 Task: Set the theme color for the current profile to "Dark red and orange".
Action: Mouse moved to (1079, 28)
Screenshot: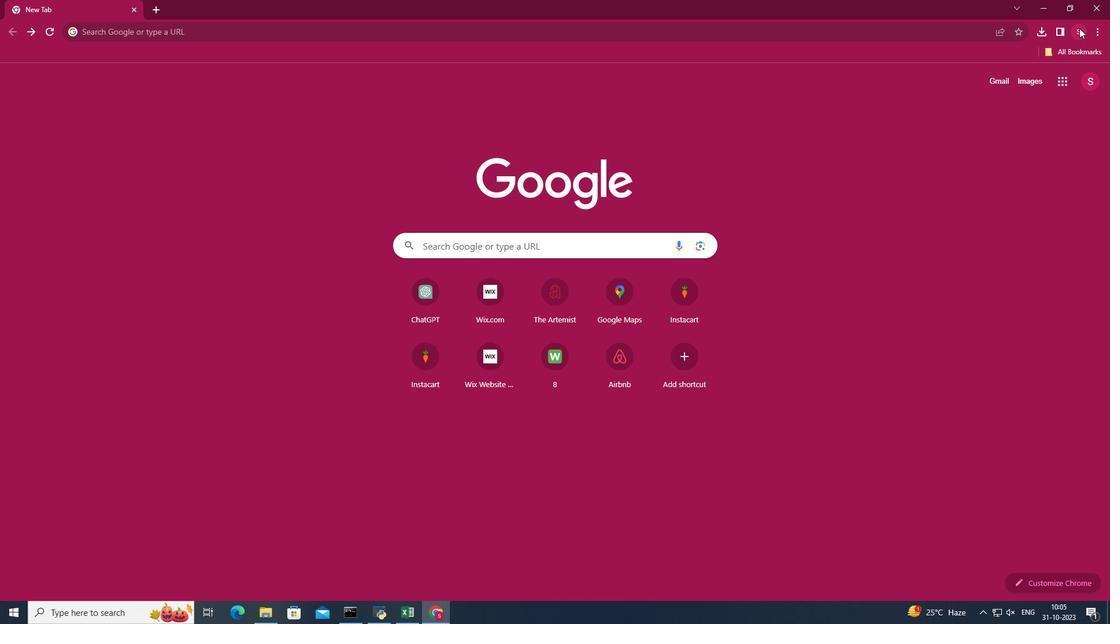
Action: Mouse pressed left at (1079, 28)
Screenshot: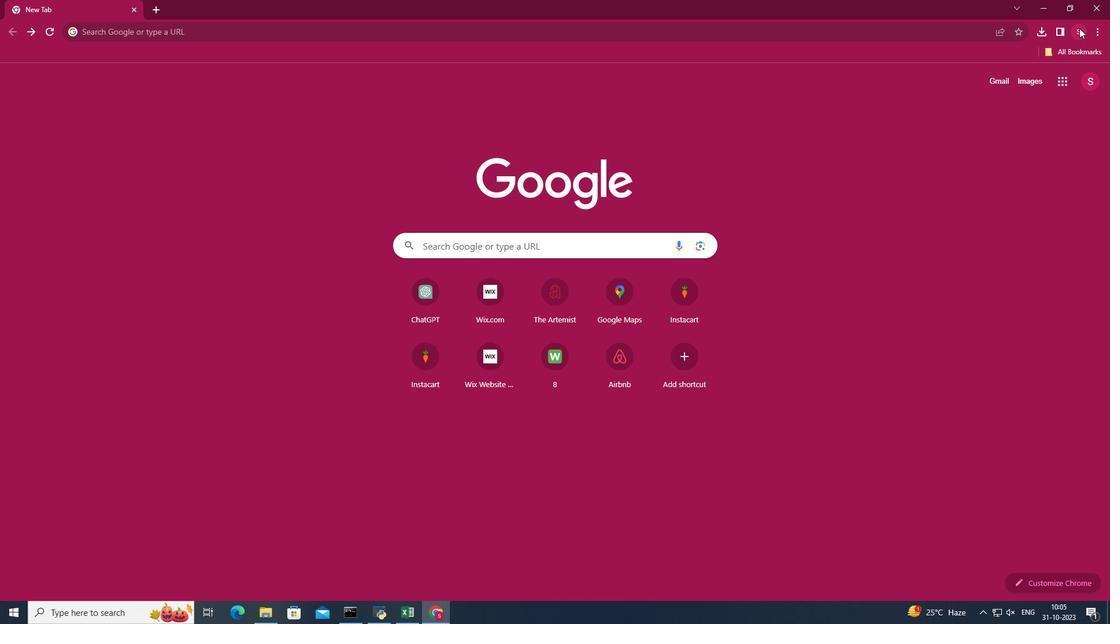 
Action: Mouse moved to (1068, 75)
Screenshot: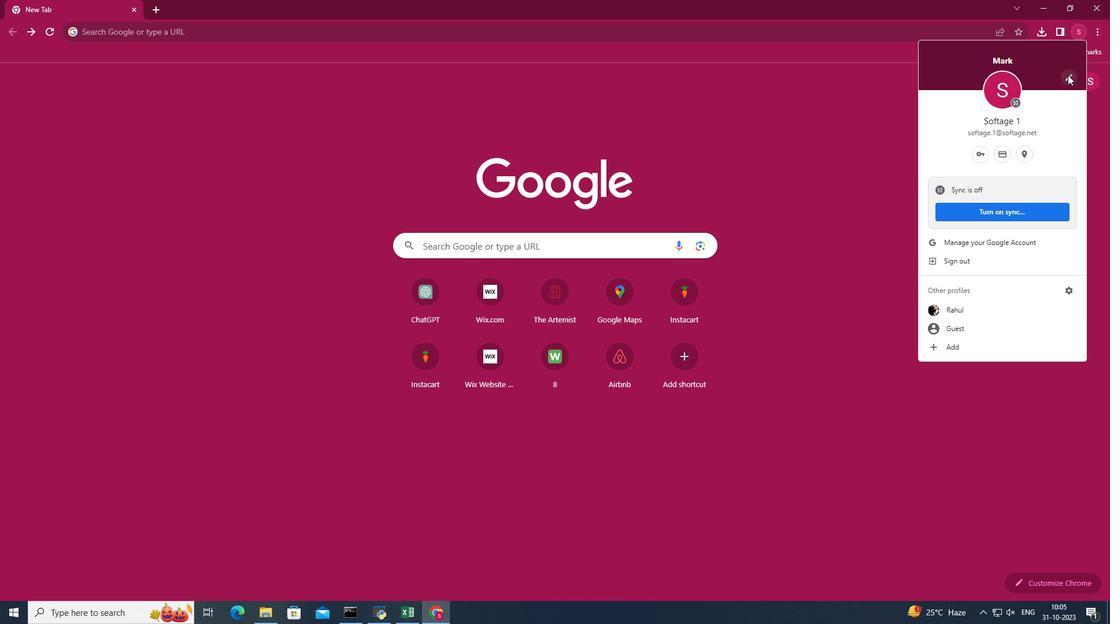 
Action: Mouse pressed left at (1068, 75)
Screenshot: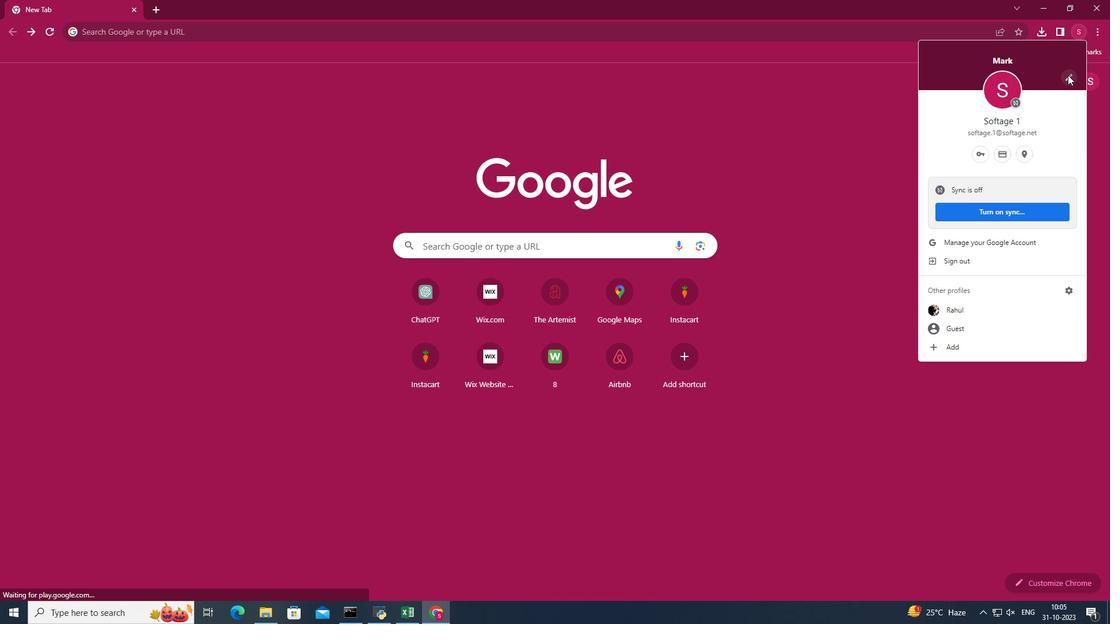
Action: Mouse moved to (469, 397)
Screenshot: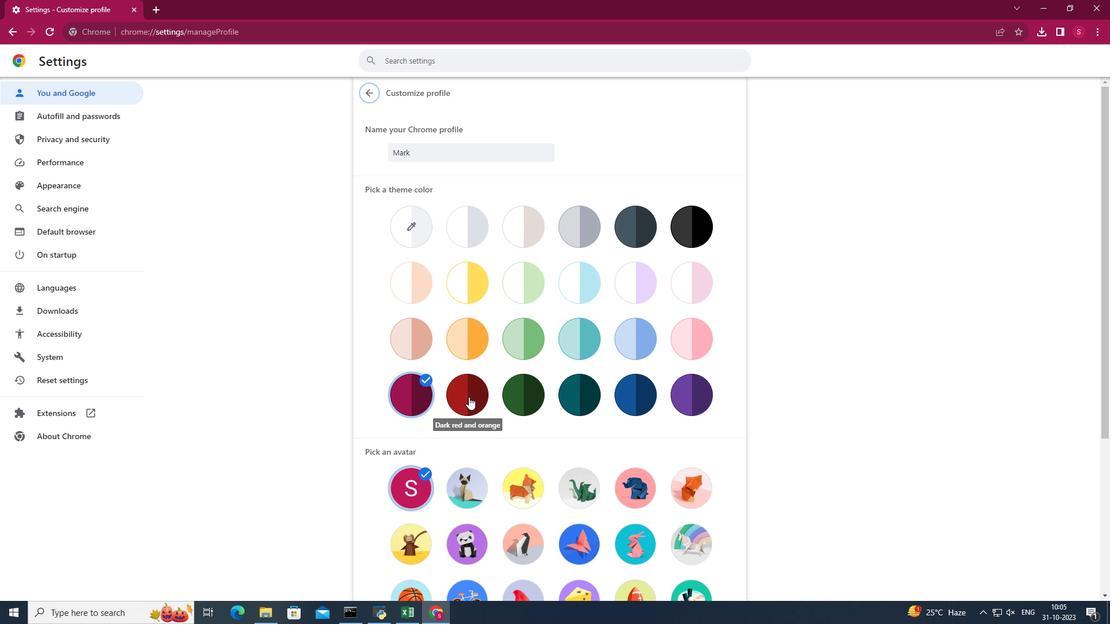 
Action: Mouse pressed left at (469, 397)
Screenshot: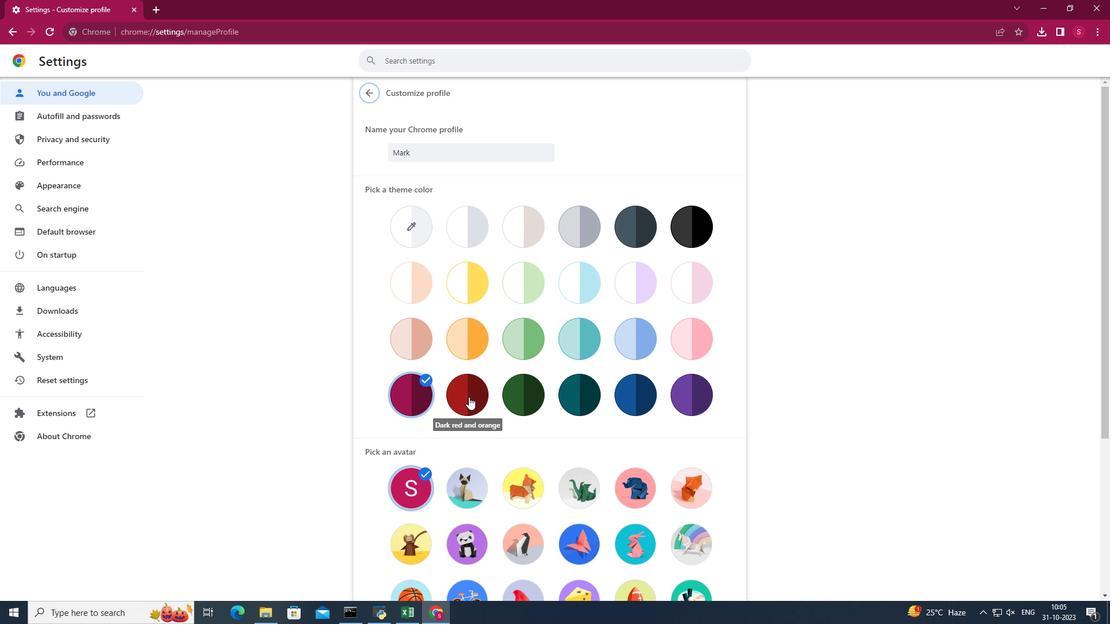 
Action: Mouse pressed left at (469, 397)
Screenshot: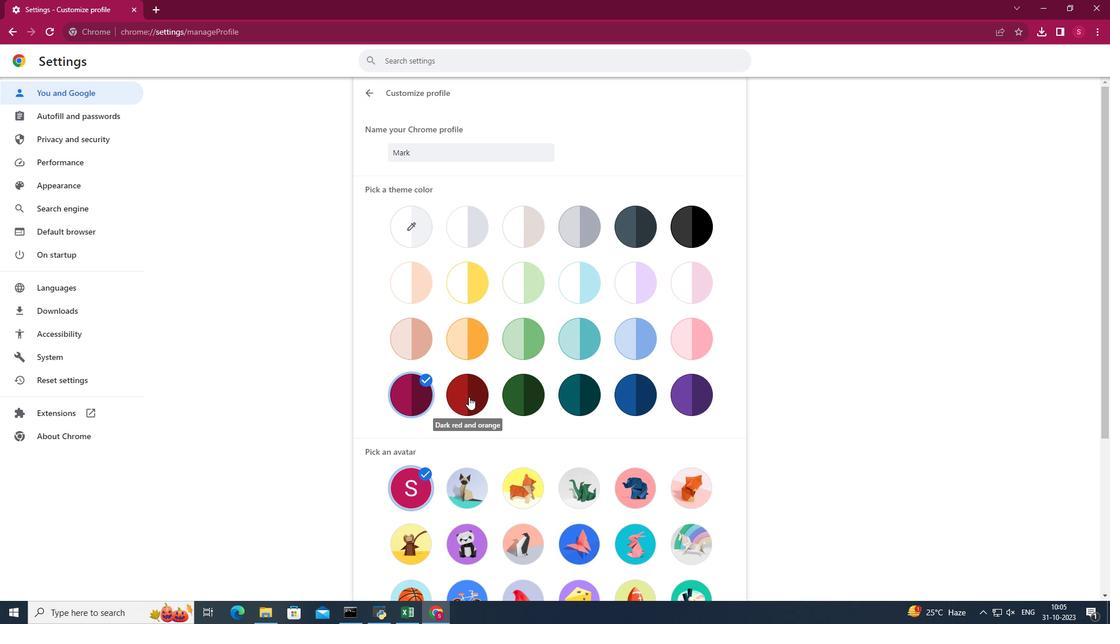 
Action: Mouse moved to (965, 362)
Screenshot: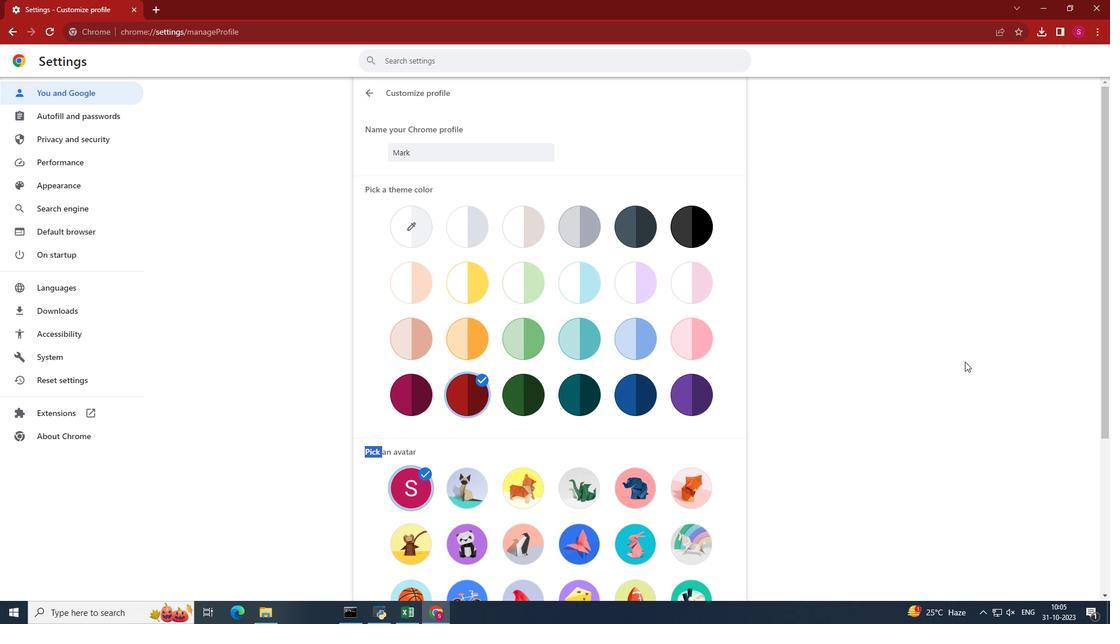 
Action: Mouse pressed left at (965, 362)
Screenshot: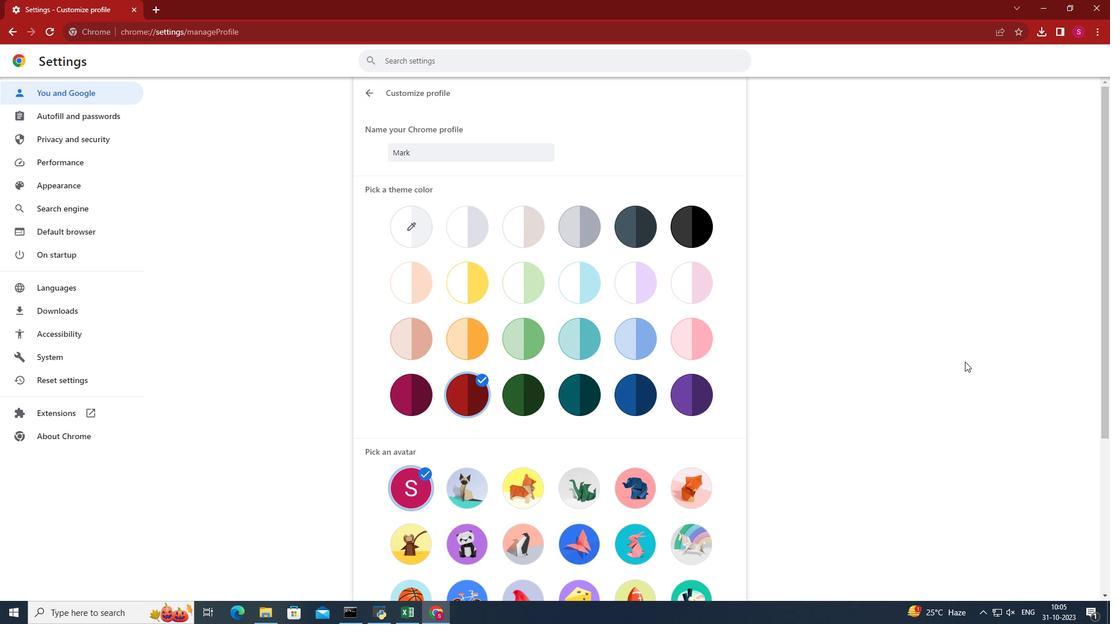 
Action: Mouse moved to (962, 362)
Screenshot: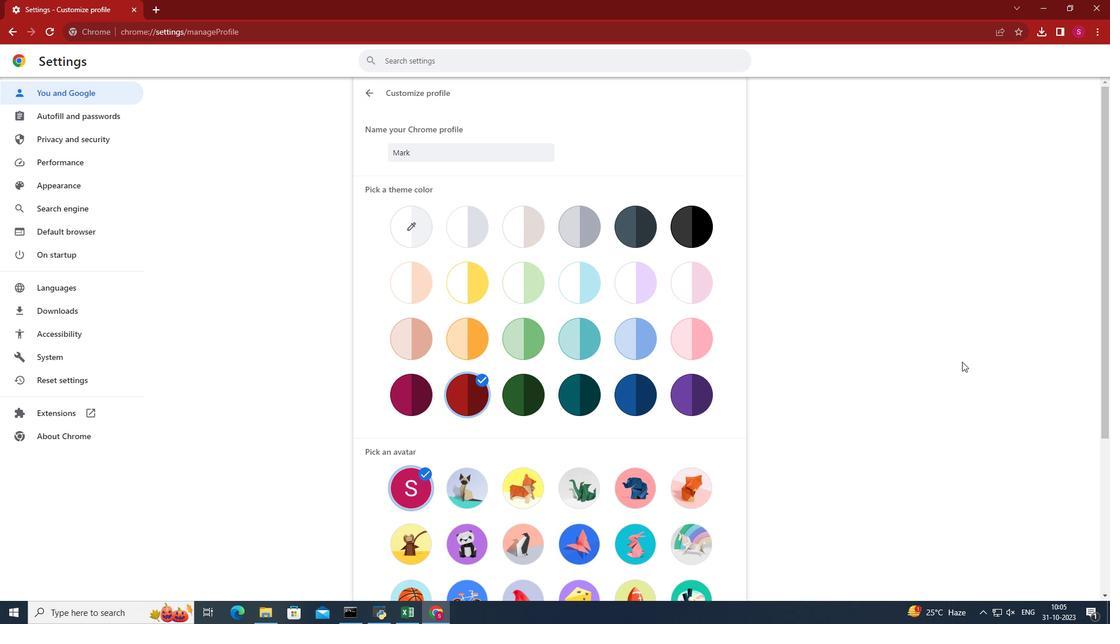 
